 Task: Change margins with normal.
Action: Mouse moved to (63, 111)
Screenshot: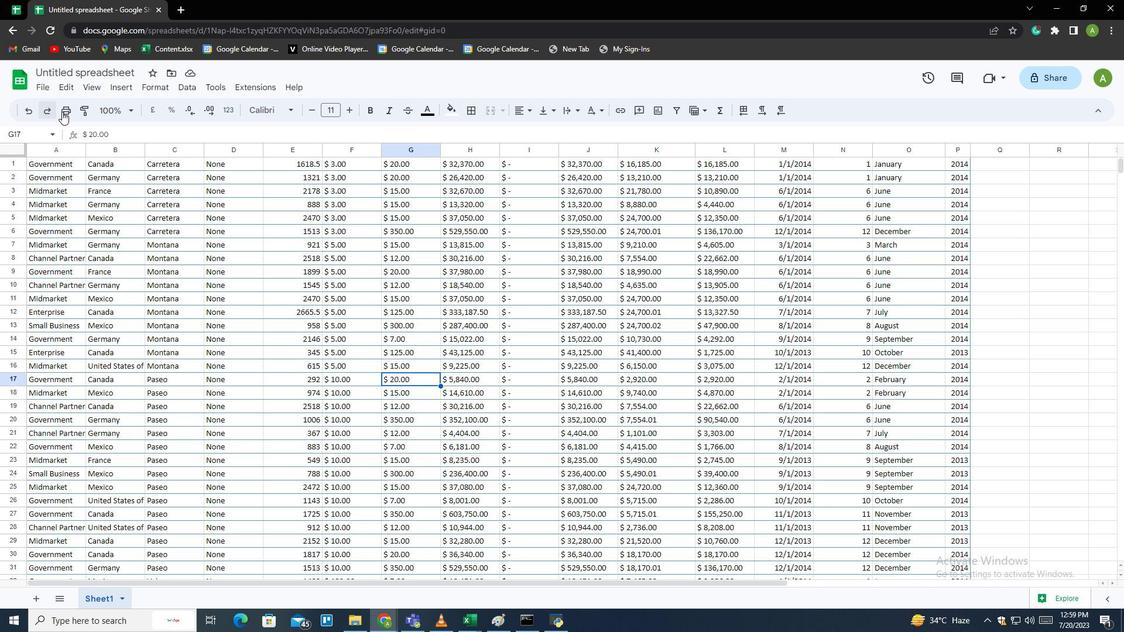 
Action: Mouse pressed left at (63, 111)
Screenshot: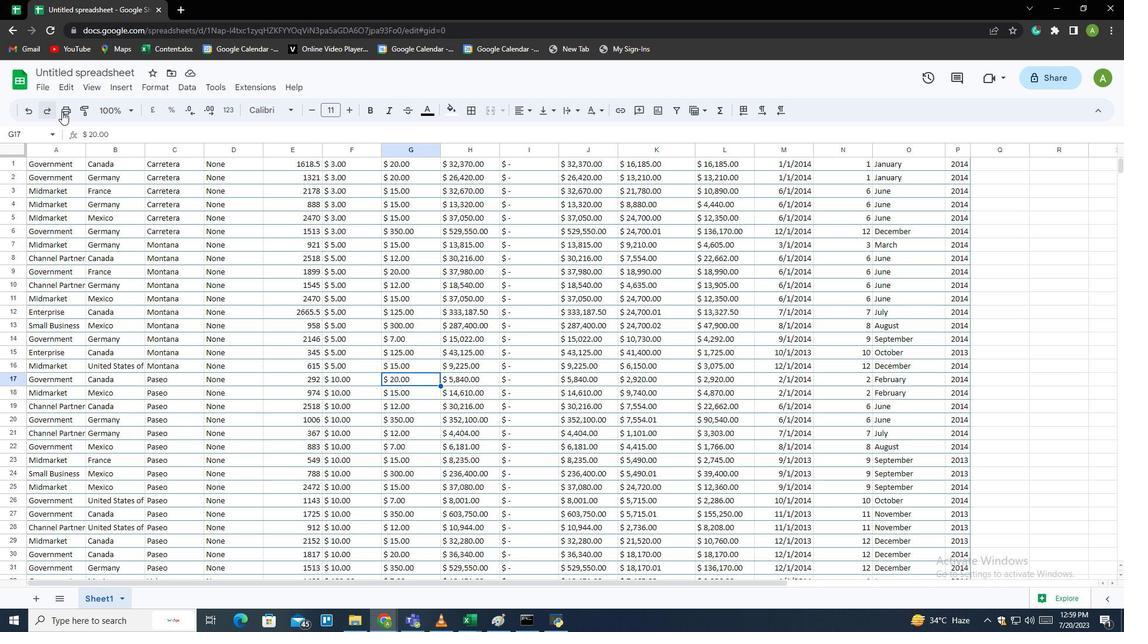 
Action: Mouse moved to (986, 330)
Screenshot: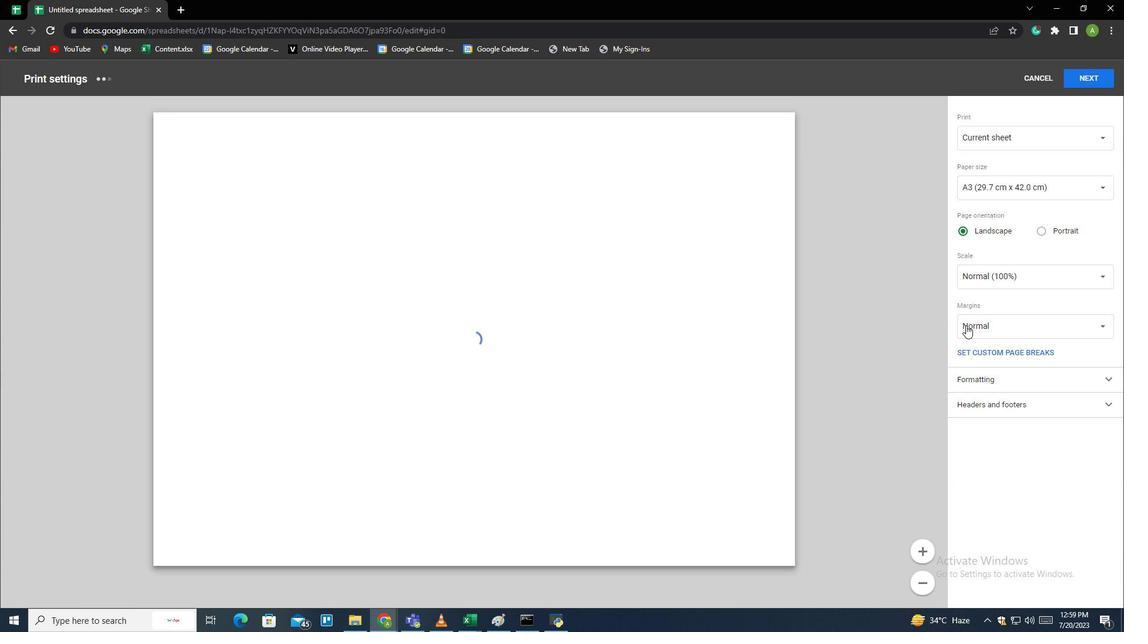 
Action: Mouse pressed left at (986, 330)
Screenshot: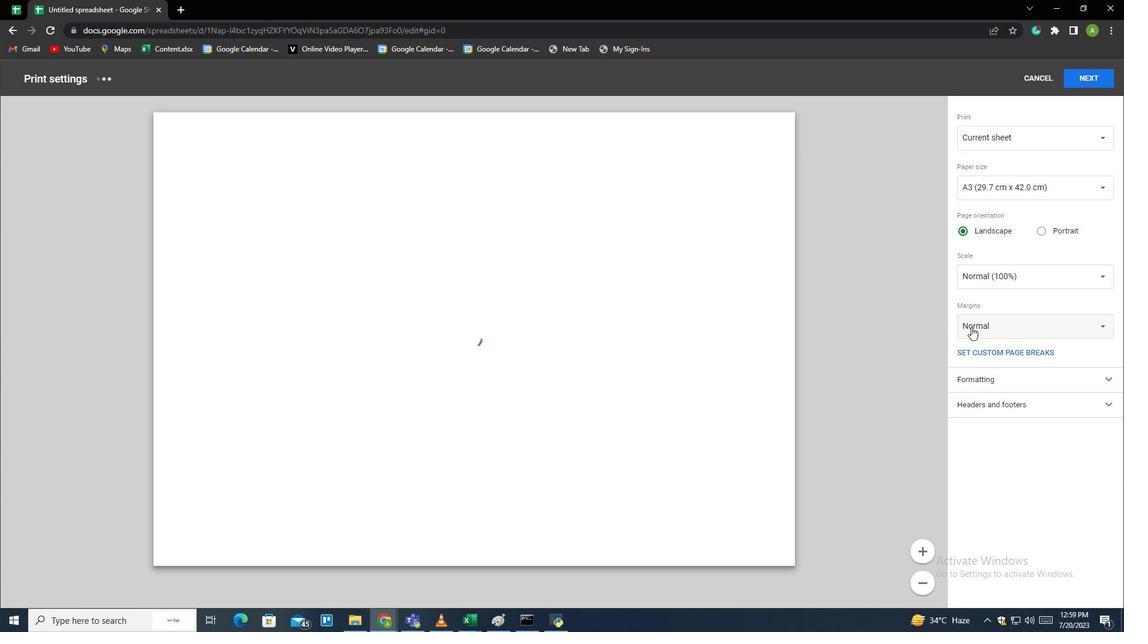 
Action: Mouse moved to (987, 327)
Screenshot: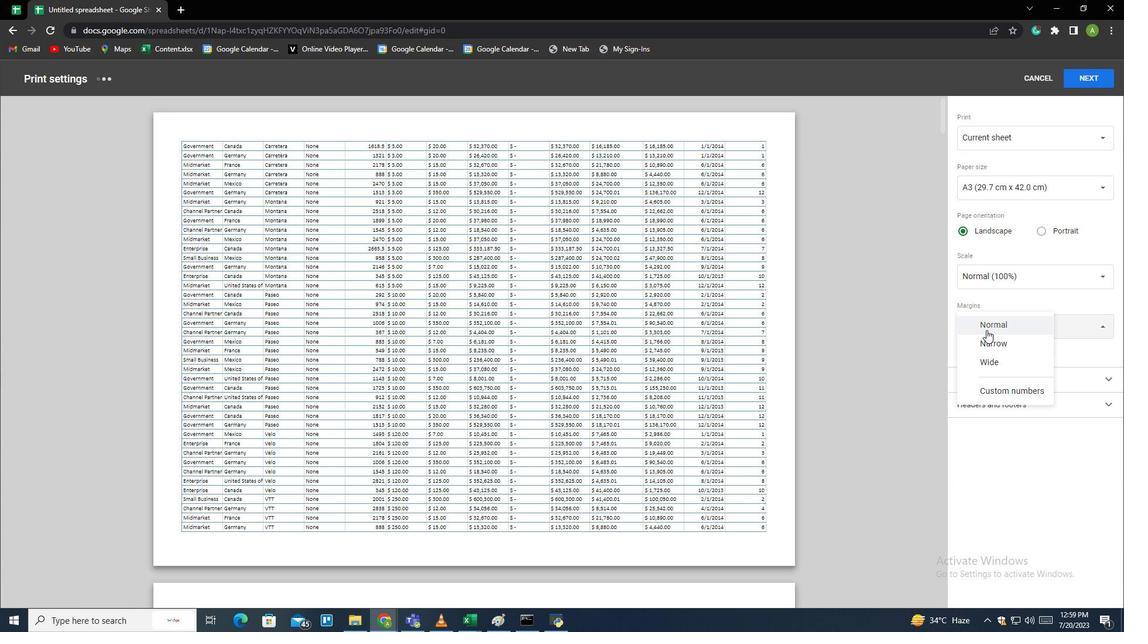 
Action: Mouse pressed left at (987, 327)
Screenshot: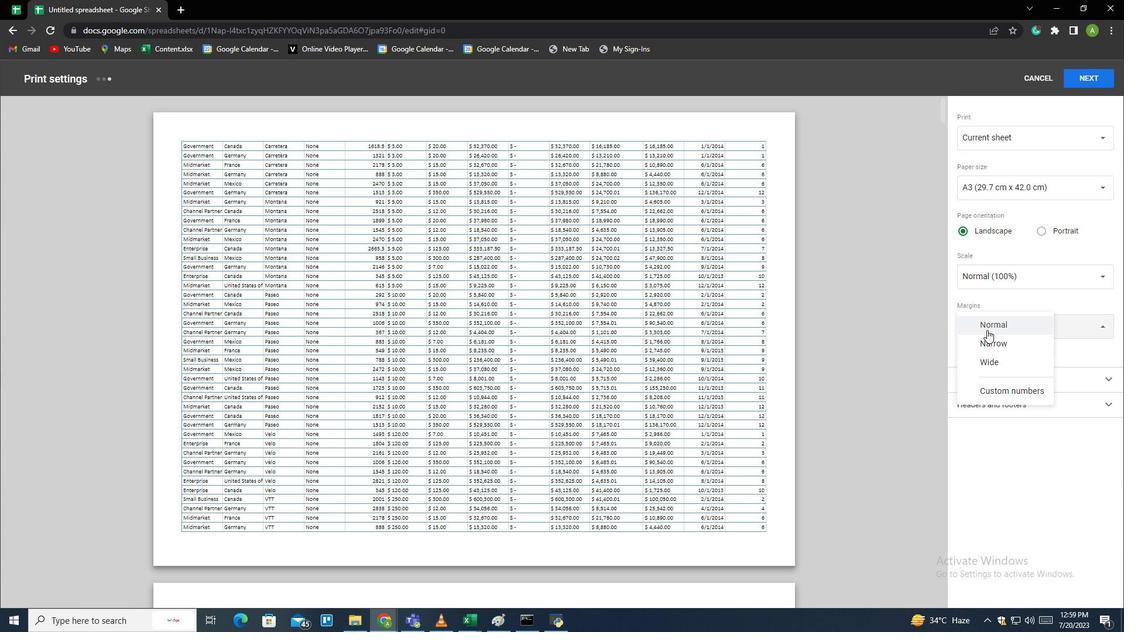 
Action: Mouse moved to (959, 364)
Screenshot: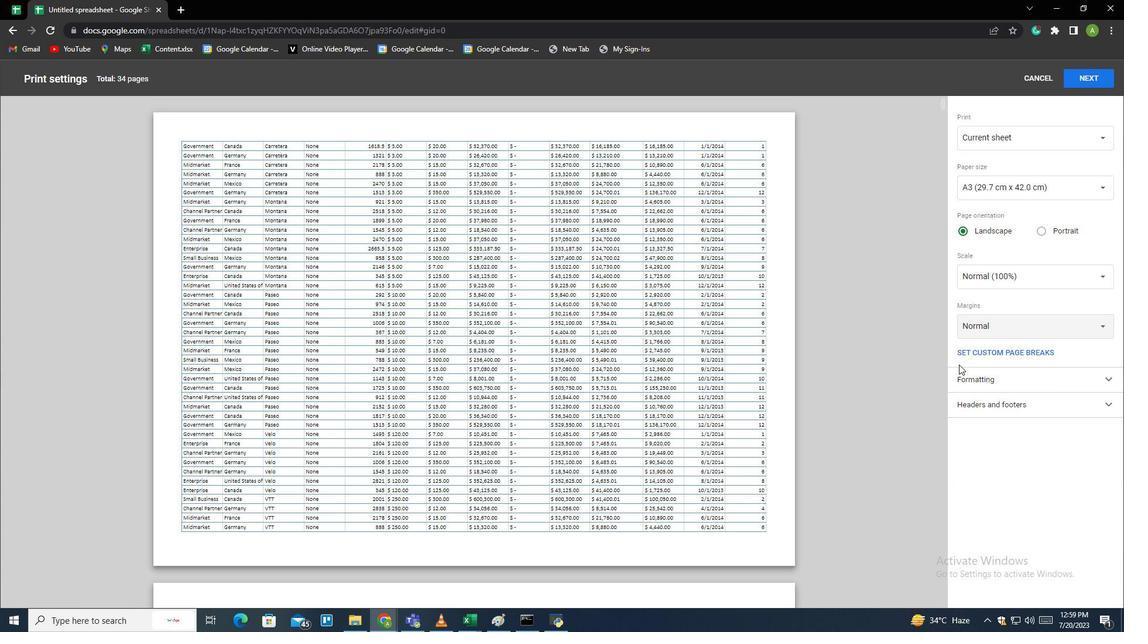 
